 Task: Create New Customer with Customer Name: Baro Baro Kimbap, Billing Address Line1: 2760 Fieldcrest Road, Billing Address Line2:  New York, Billing Address Line3:  New York 10005
Action: Mouse pressed left at (169, 30)
Screenshot: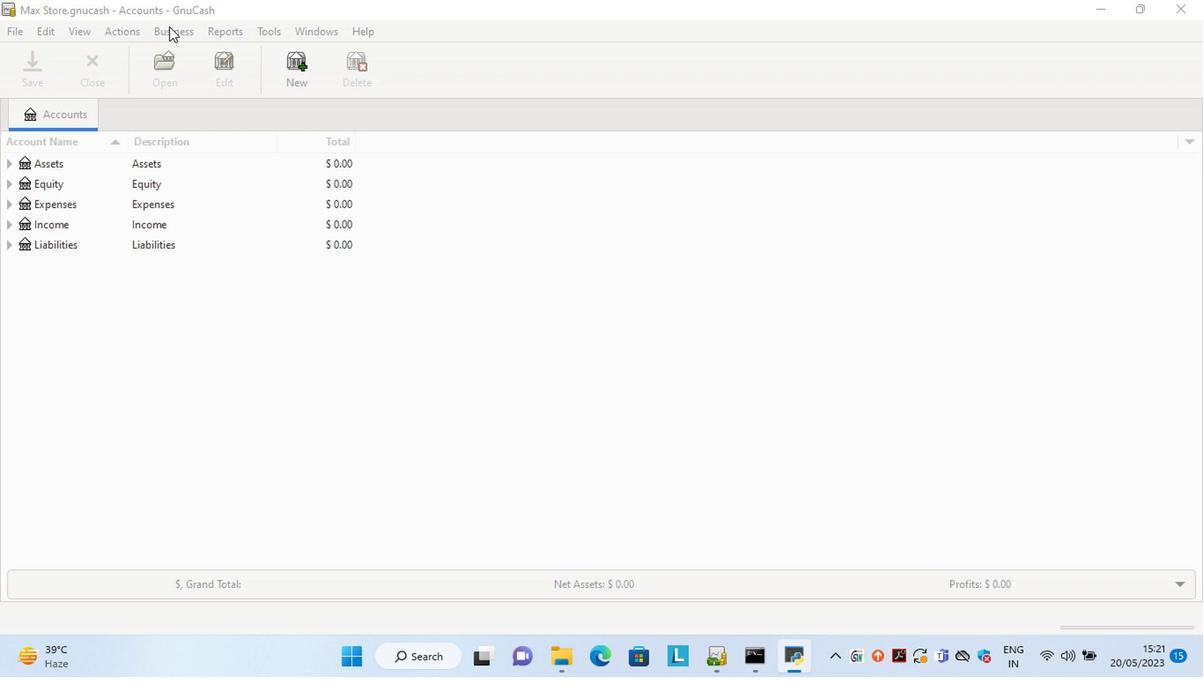 
Action: Mouse moved to (362, 75)
Screenshot: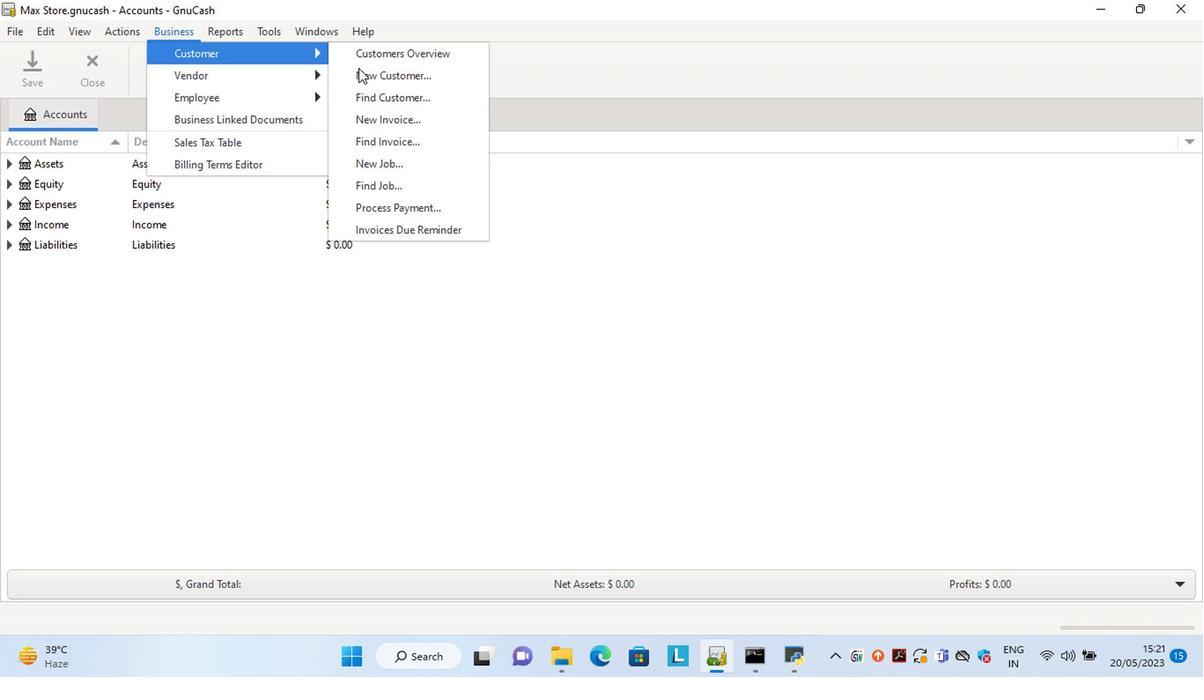 
Action: Mouse pressed left at (362, 75)
Screenshot: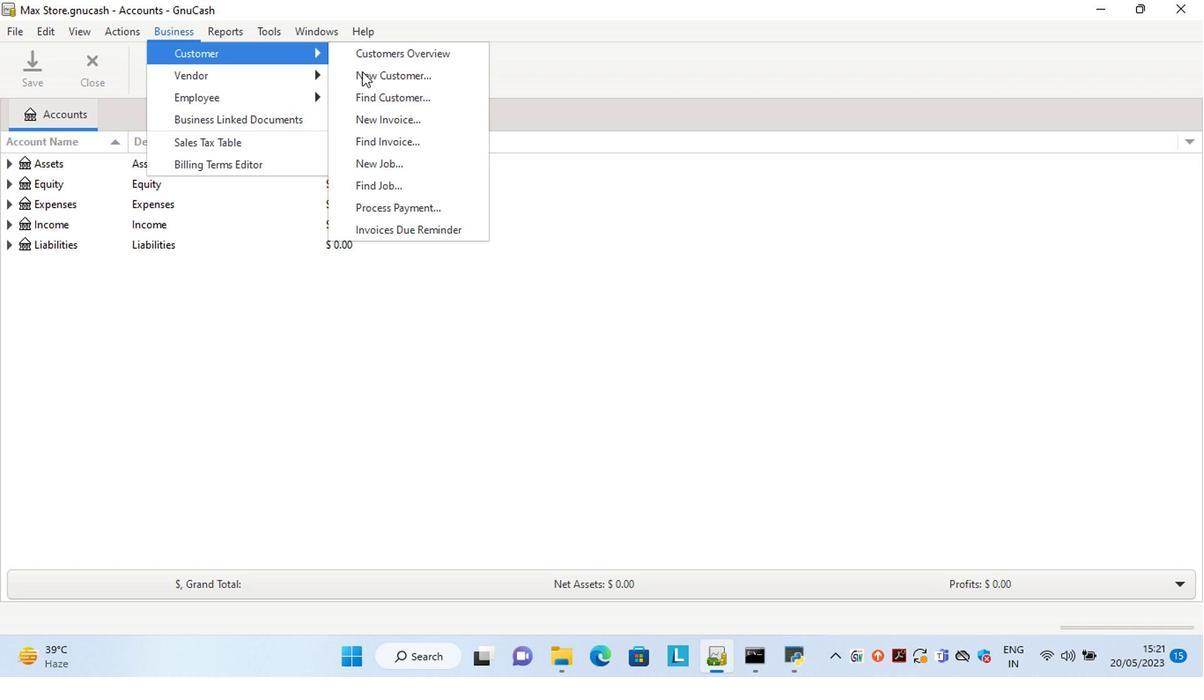 
Action: Mouse moved to (939, 230)
Screenshot: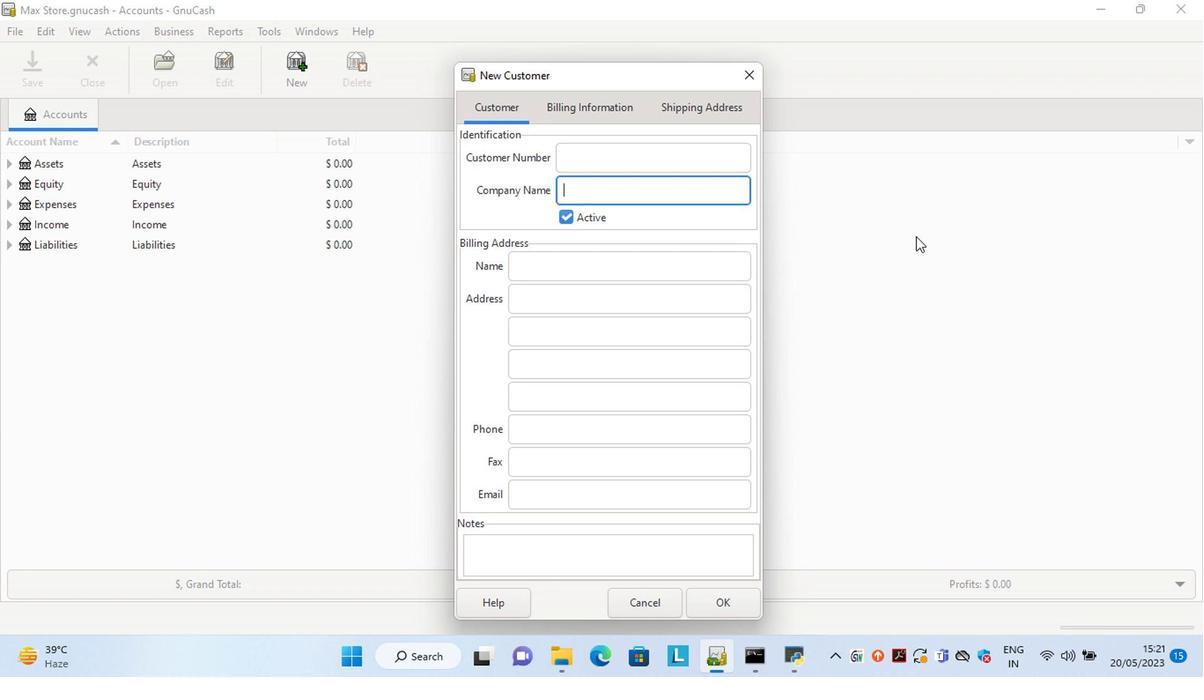 
Action: Key pressed <Key.shift>Baro<Key.space><Key.shift><Key.shift><Key.shift><Key.shift>Baro<Key.space><Key.shift>Kimbap<Key.tab><Key.tab><Key.tab>2760<Key.space><Key.shift>Fieldcrest<Key.space><Key.shift>Rad<Key.tab><Key.shift>Ne<Key.tab>n<Key.tab>
Screenshot: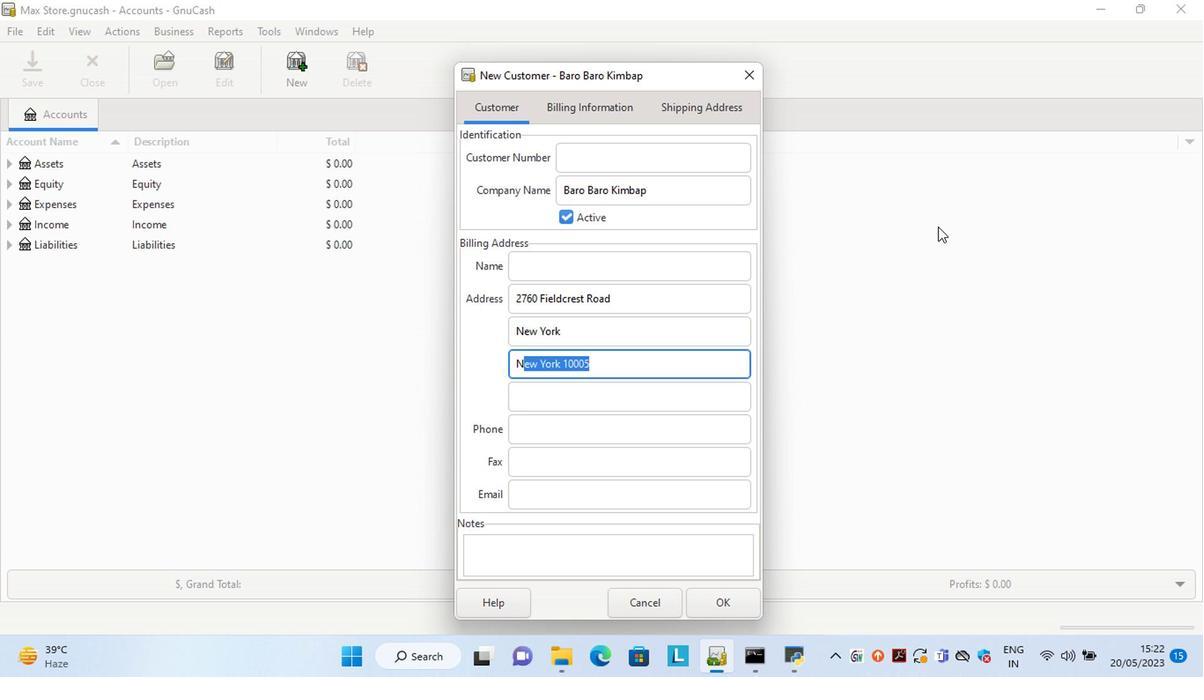 
Action: Mouse moved to (737, 606)
Screenshot: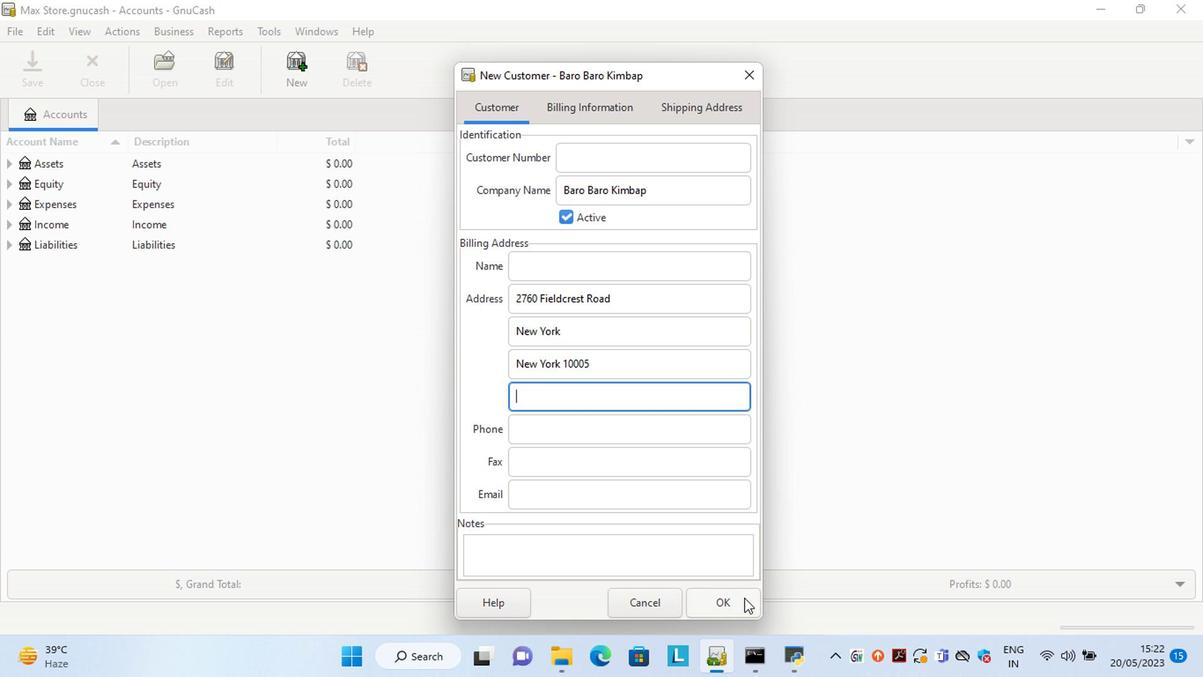 
Action: Mouse pressed left at (737, 606)
Screenshot: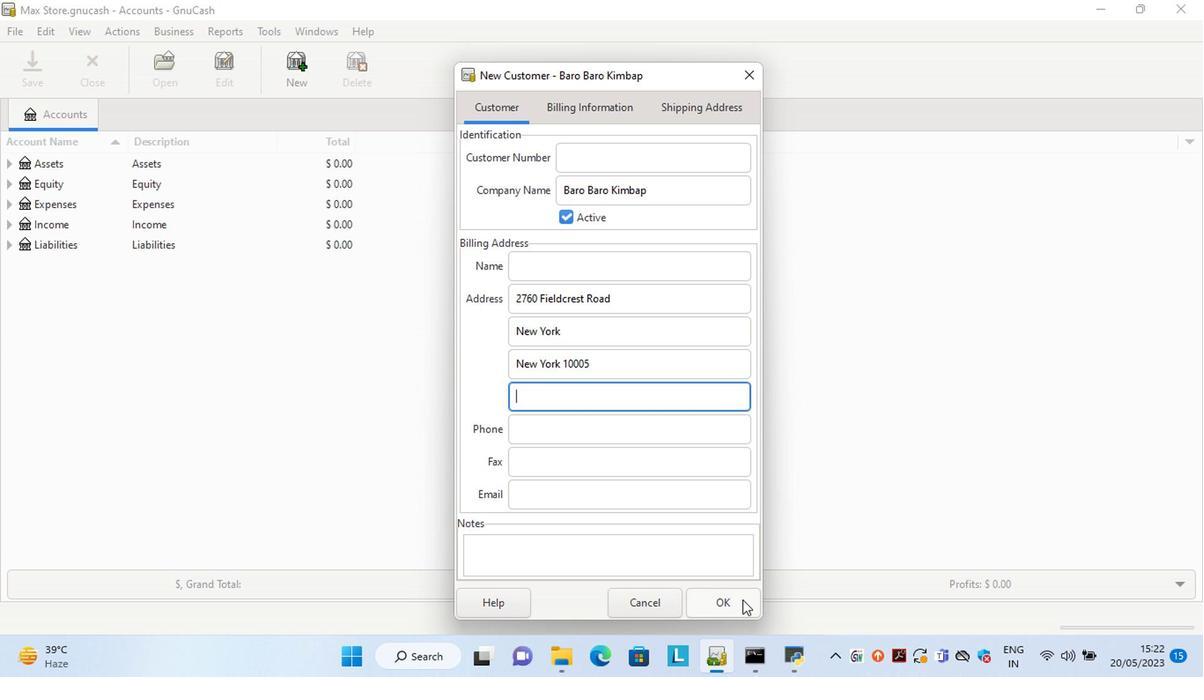 
Action: Mouse moved to (909, 317)
Screenshot: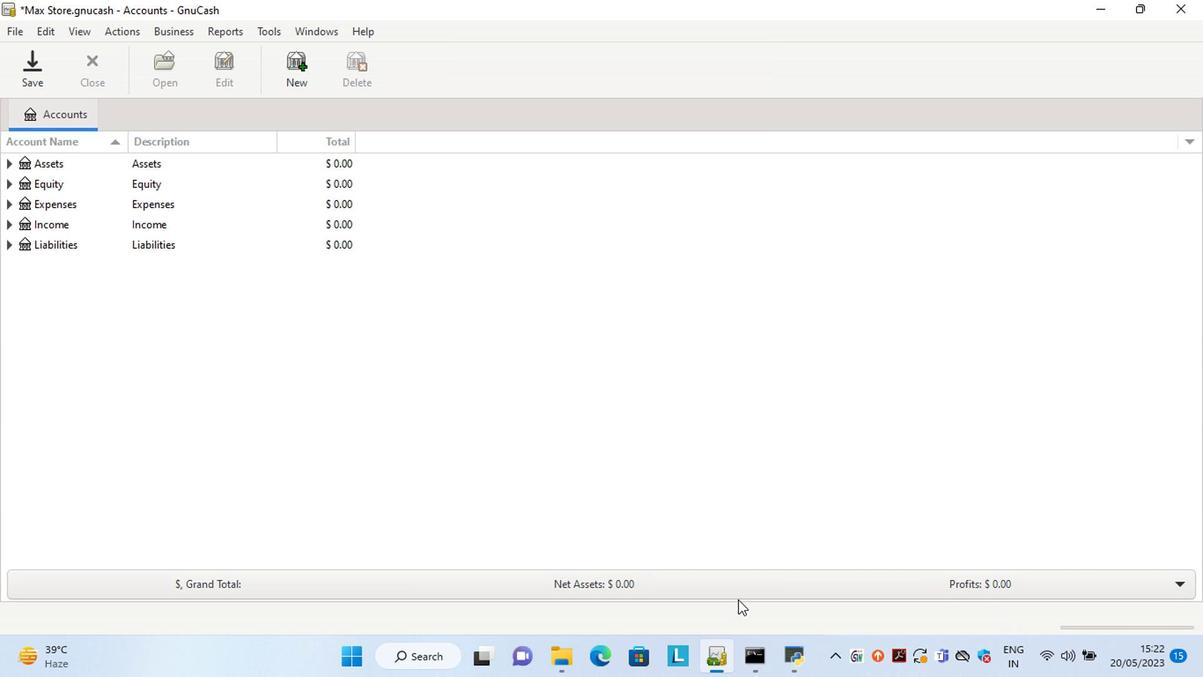 
